 Task: Toggle the auto-forward ports in the remote.
Action: Mouse moved to (14, 556)
Screenshot: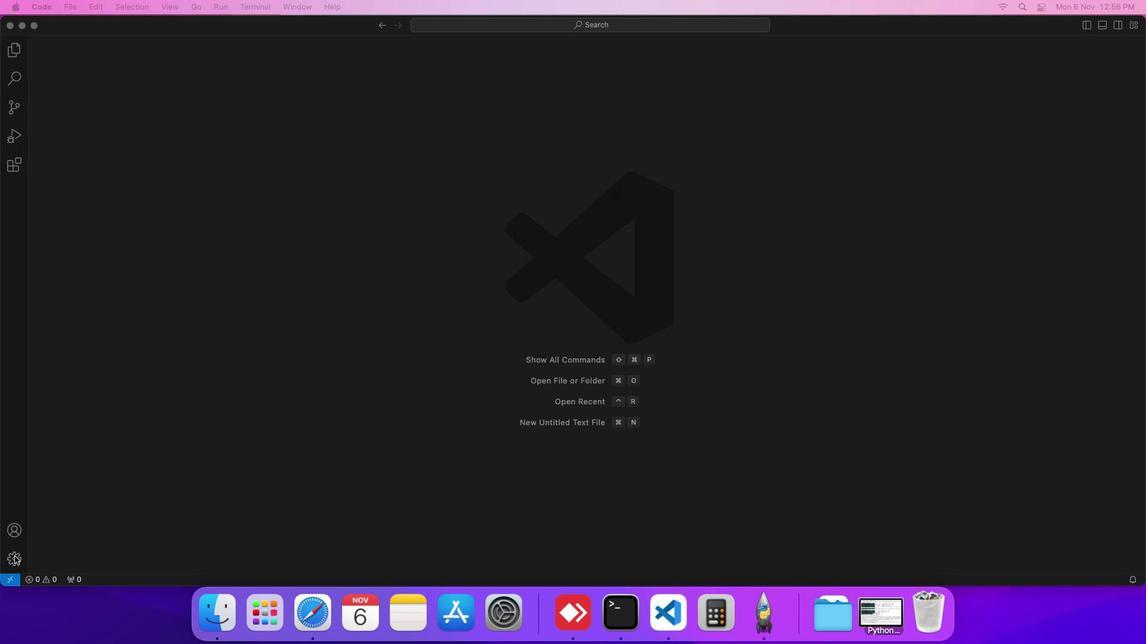 
Action: Mouse pressed left at (14, 556)
Screenshot: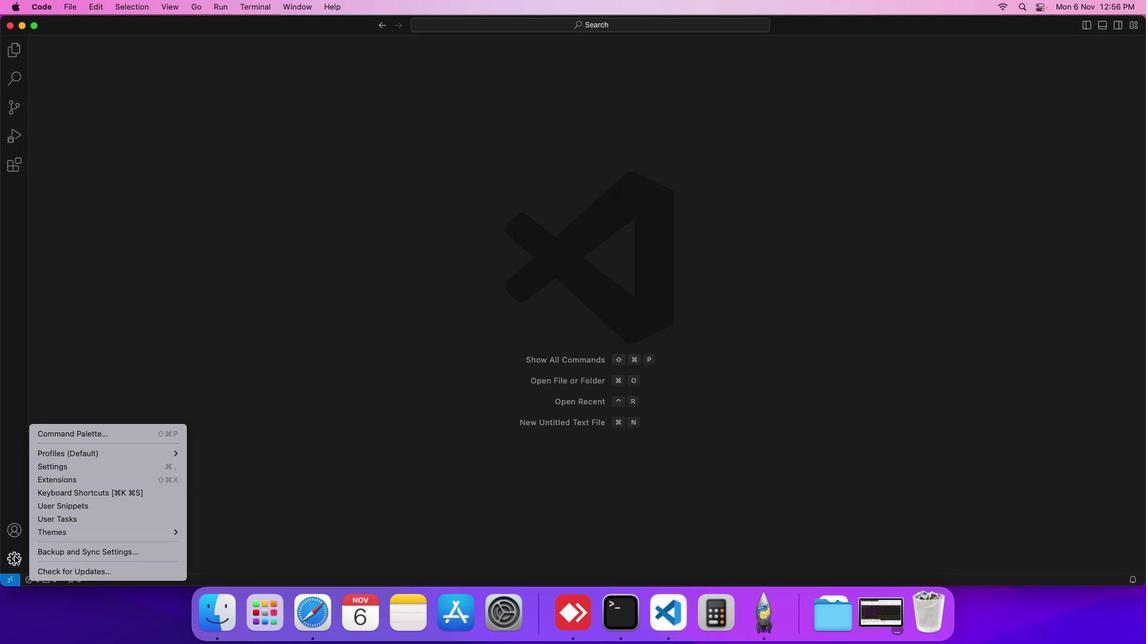 
Action: Mouse moved to (54, 467)
Screenshot: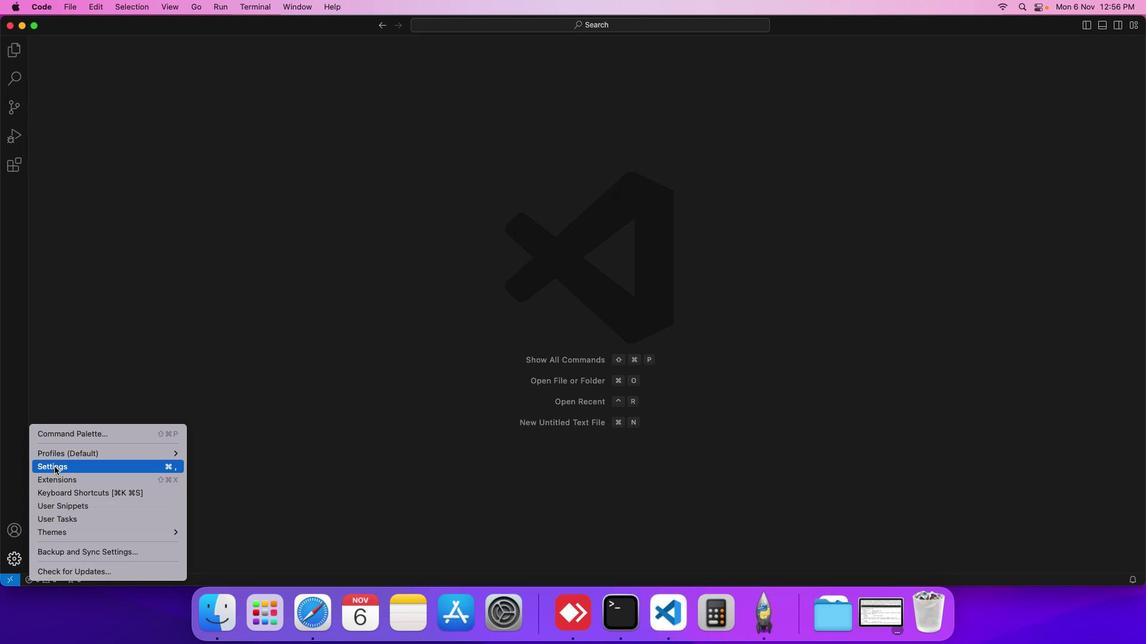 
Action: Mouse pressed left at (54, 467)
Screenshot: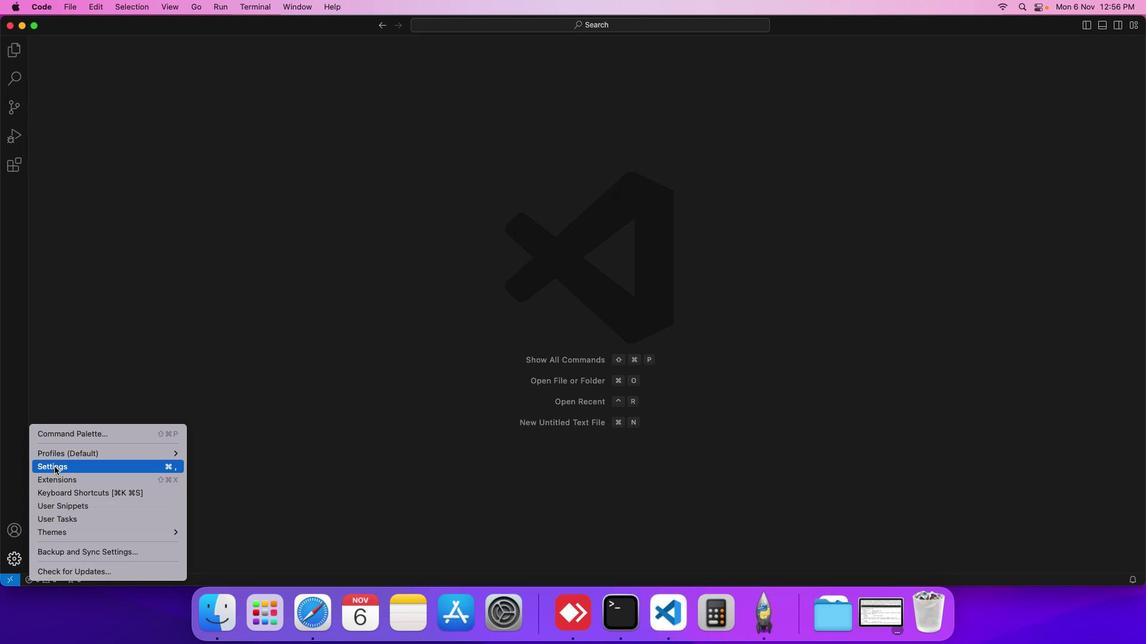 
Action: Mouse moved to (271, 166)
Screenshot: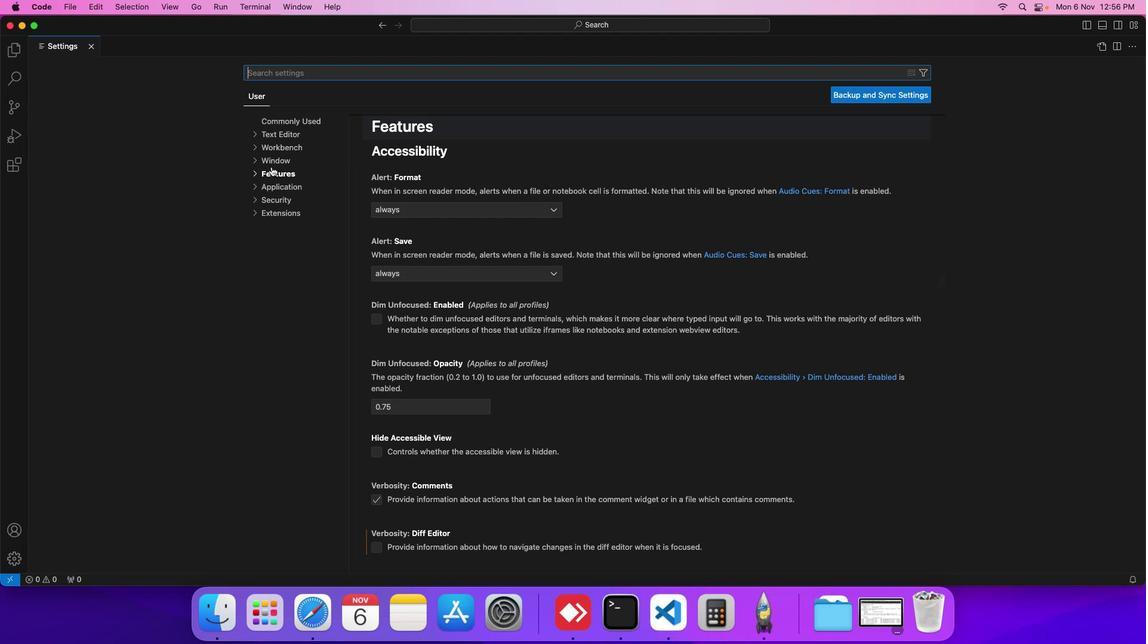 
Action: Mouse pressed left at (271, 166)
Screenshot: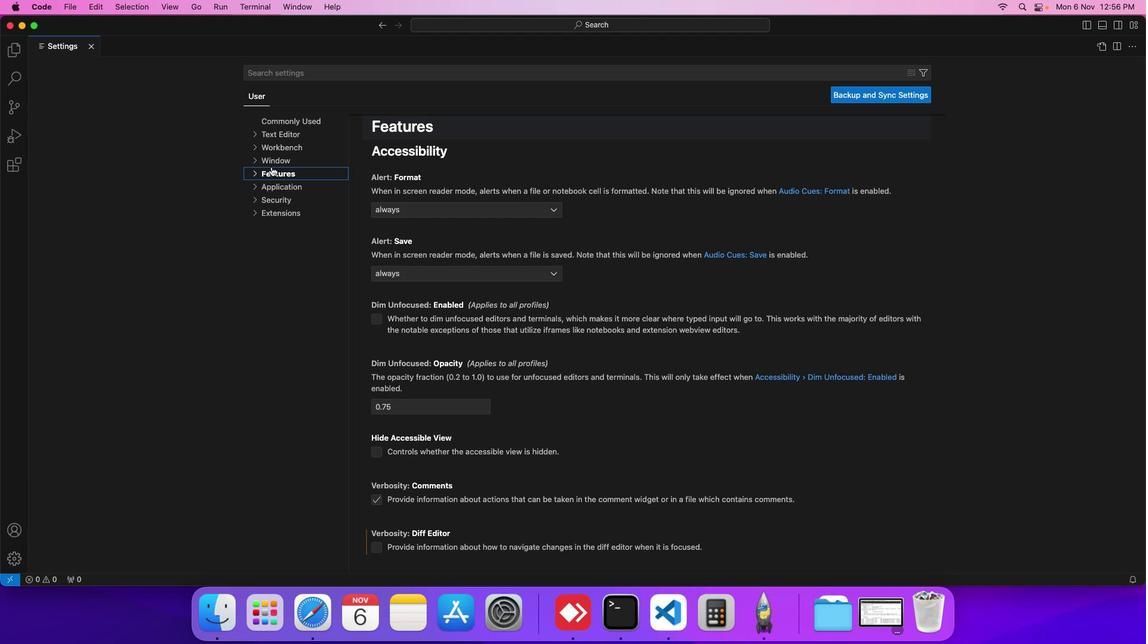 
Action: Mouse moved to (283, 343)
Screenshot: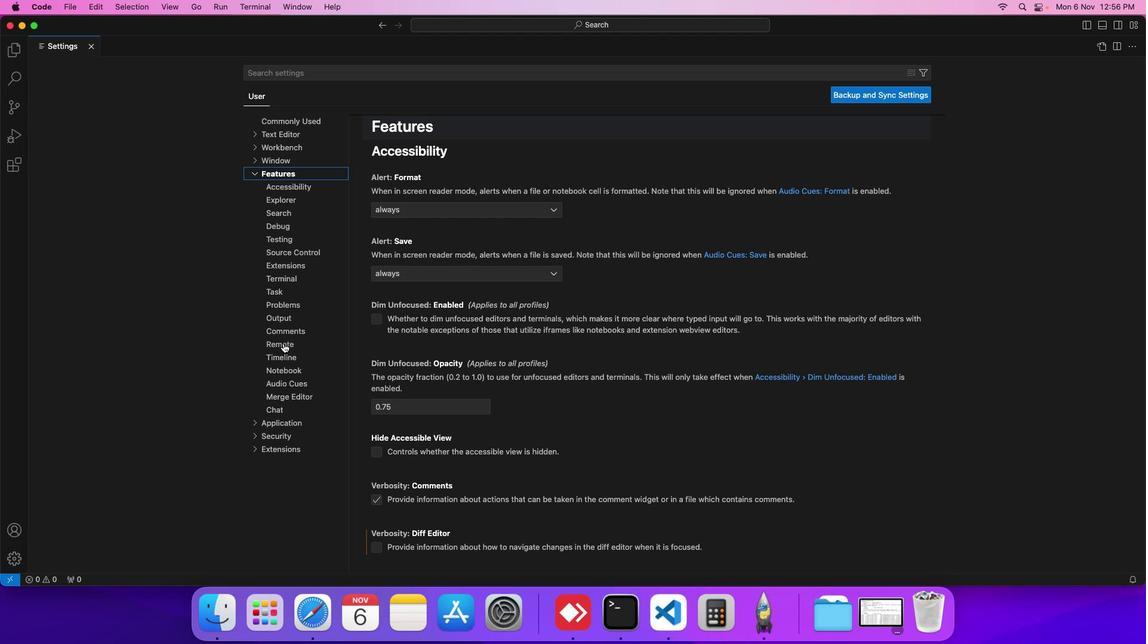 
Action: Mouse pressed left at (283, 343)
Screenshot: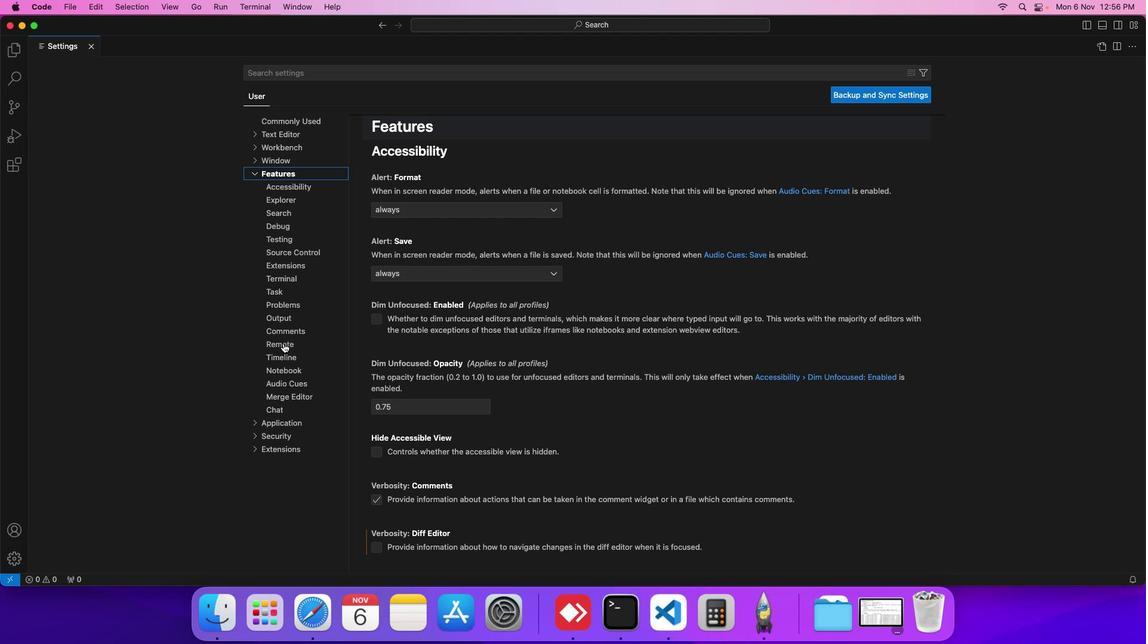 
Action: Mouse moved to (381, 166)
Screenshot: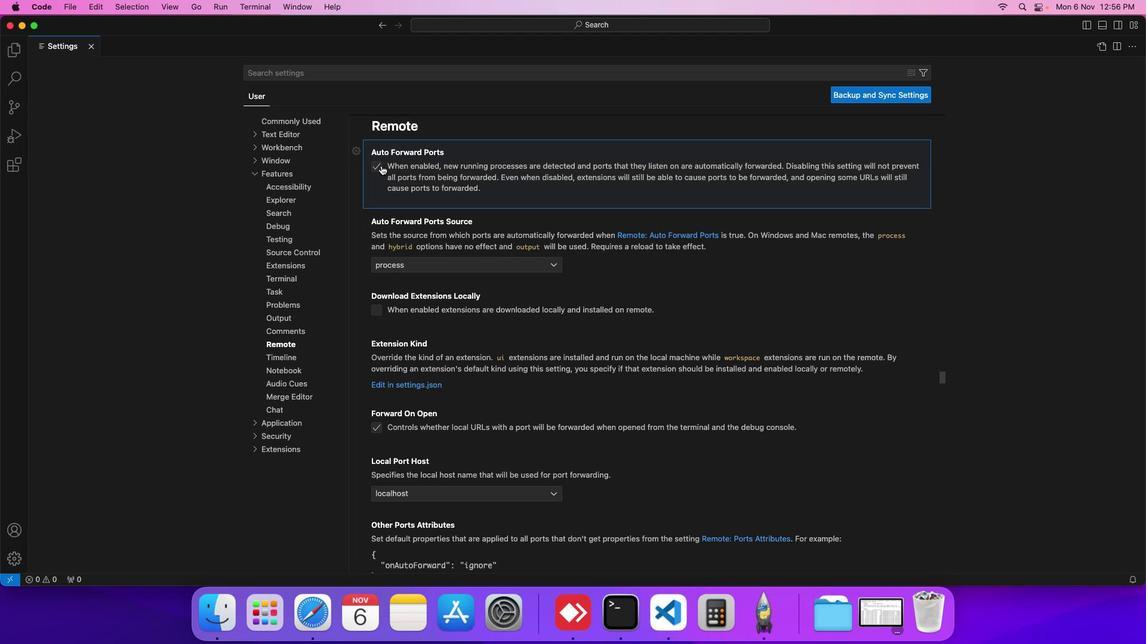 
Action: Mouse pressed left at (381, 166)
Screenshot: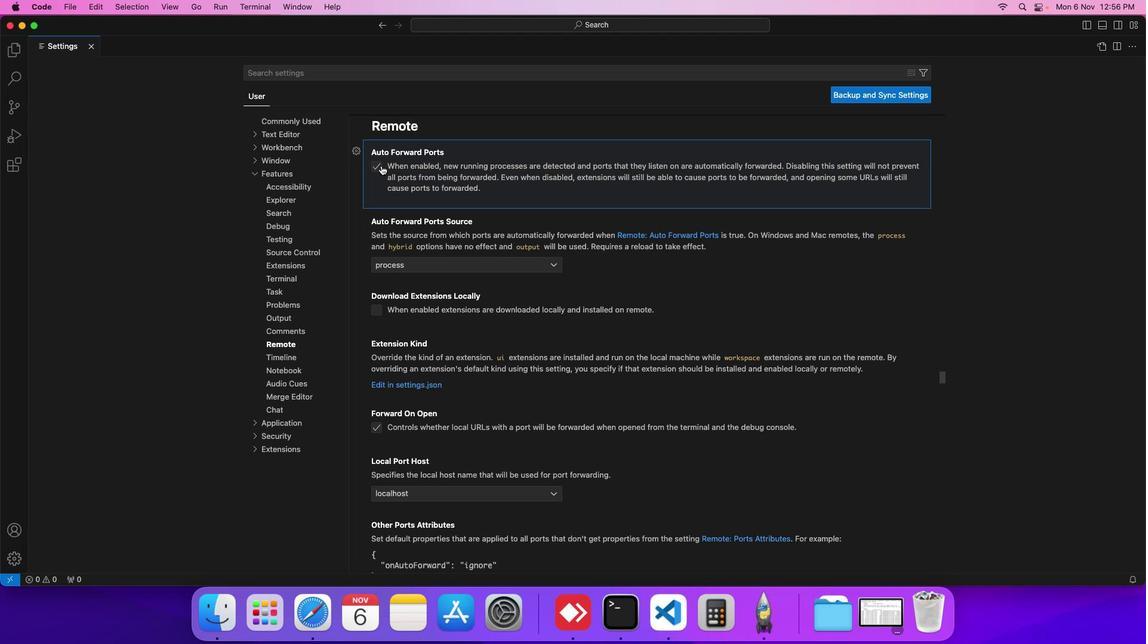 
